 Task: Add the card "FOOL'S GOLD" for your new game.
Action: Mouse moved to (512, 359)
Screenshot: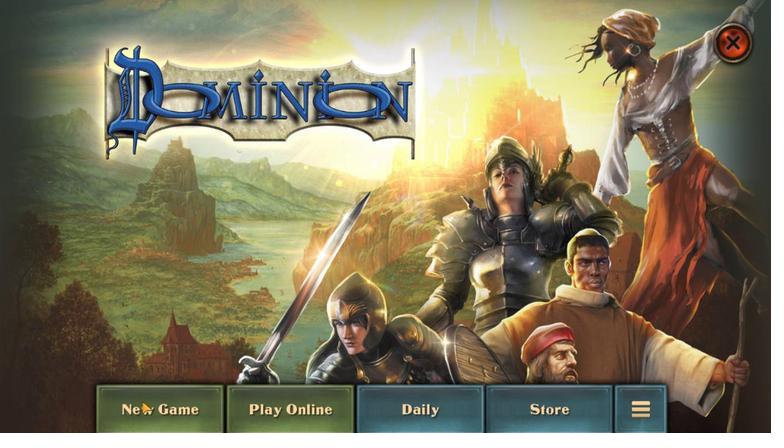 
Action: Mouse pressed left at (512, 359)
Screenshot: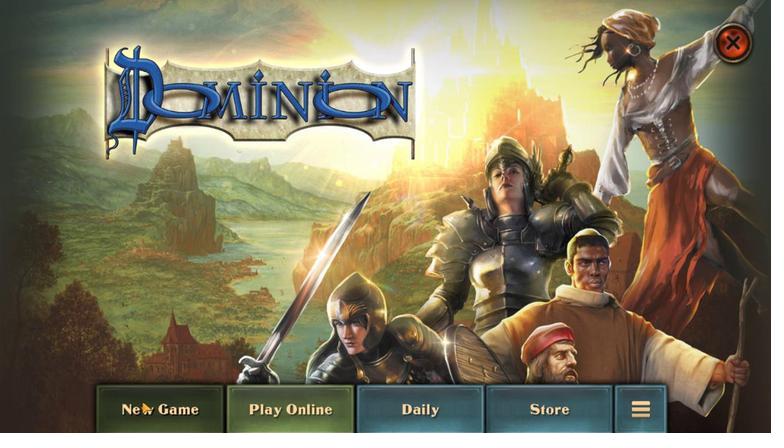 
Action: Mouse moved to (512, 360)
Screenshot: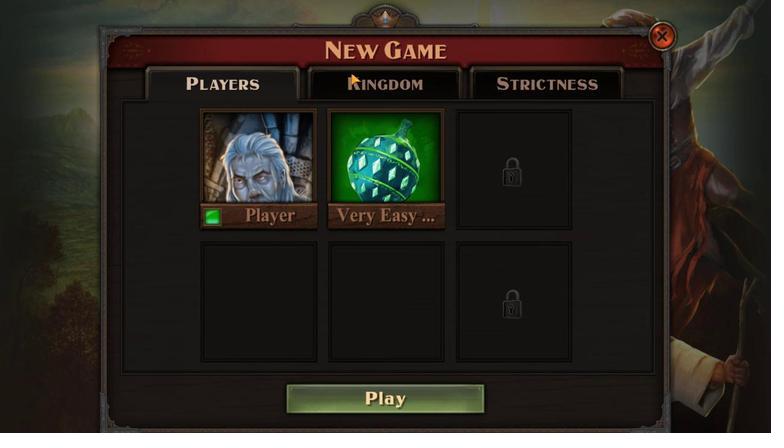 
Action: Mouse pressed left at (512, 360)
Screenshot: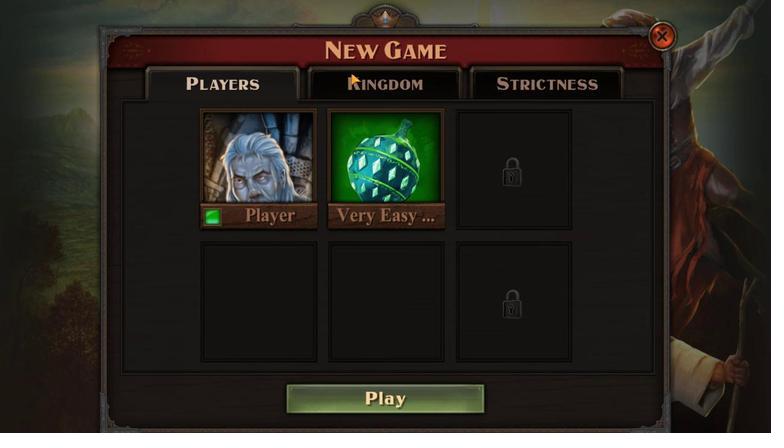 
Action: Mouse moved to (512, 360)
Screenshot: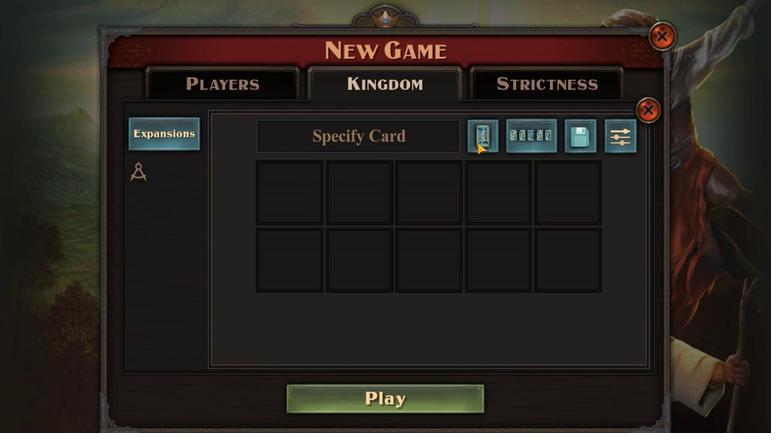 
Action: Mouse pressed left at (512, 360)
Screenshot: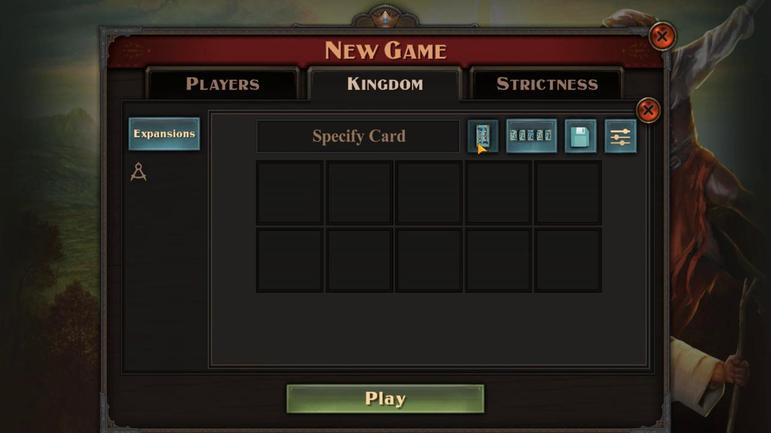 
Action: Mouse moved to (512, 360)
Screenshot: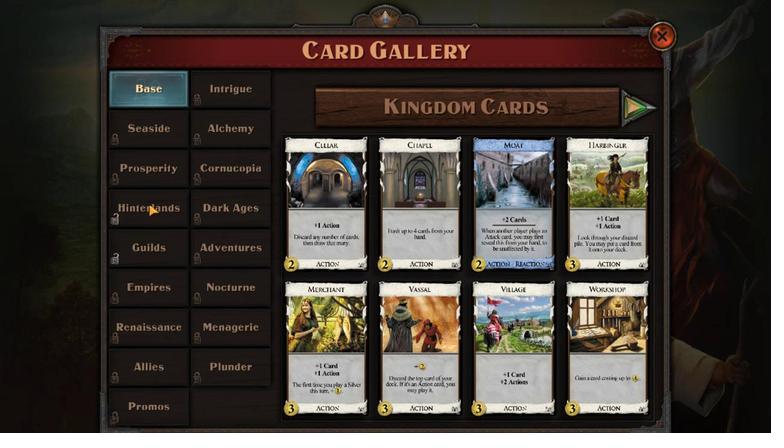 
Action: Mouse pressed left at (512, 360)
Screenshot: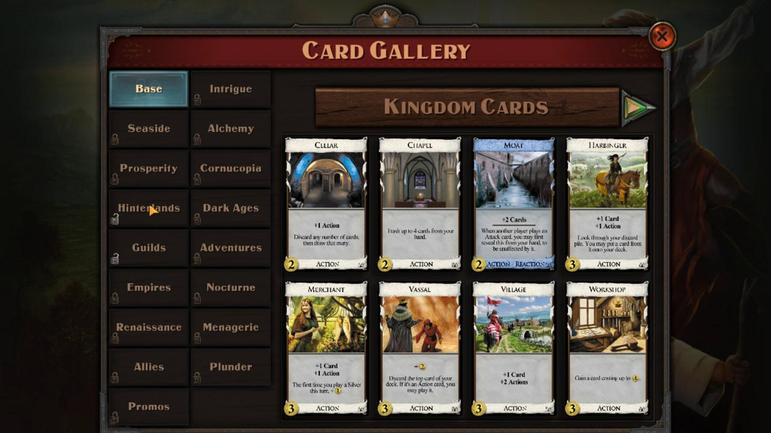 
Action: Mouse moved to (512, 360)
Screenshot: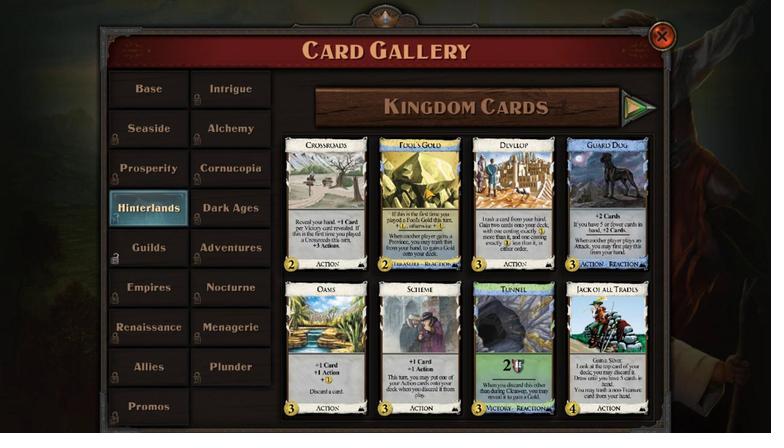 
Action: Mouse pressed left at (512, 360)
Screenshot: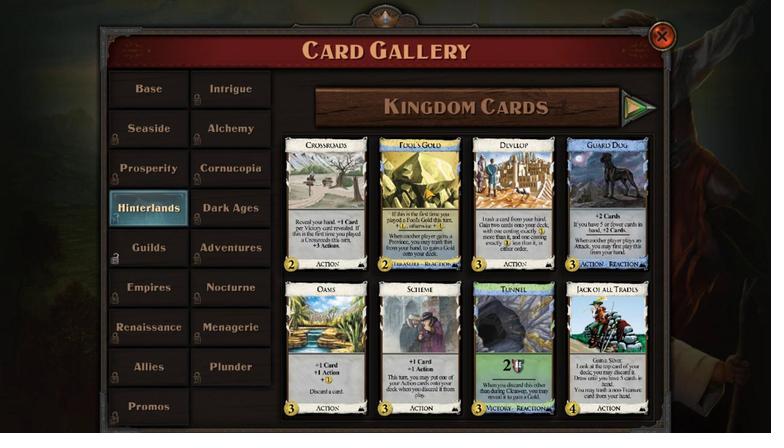 
